 Task: Change the font size of Google Chrome to very small.
Action: Mouse moved to (1182, 36)
Screenshot: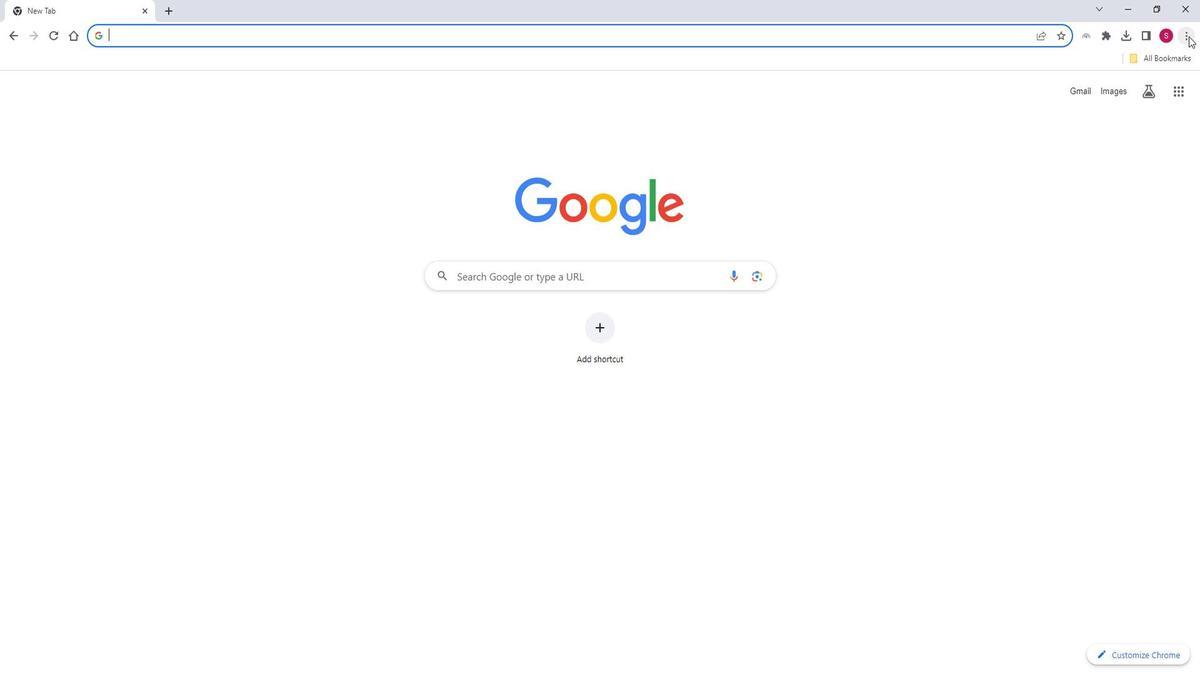 
Action: Mouse pressed left at (1182, 36)
Screenshot: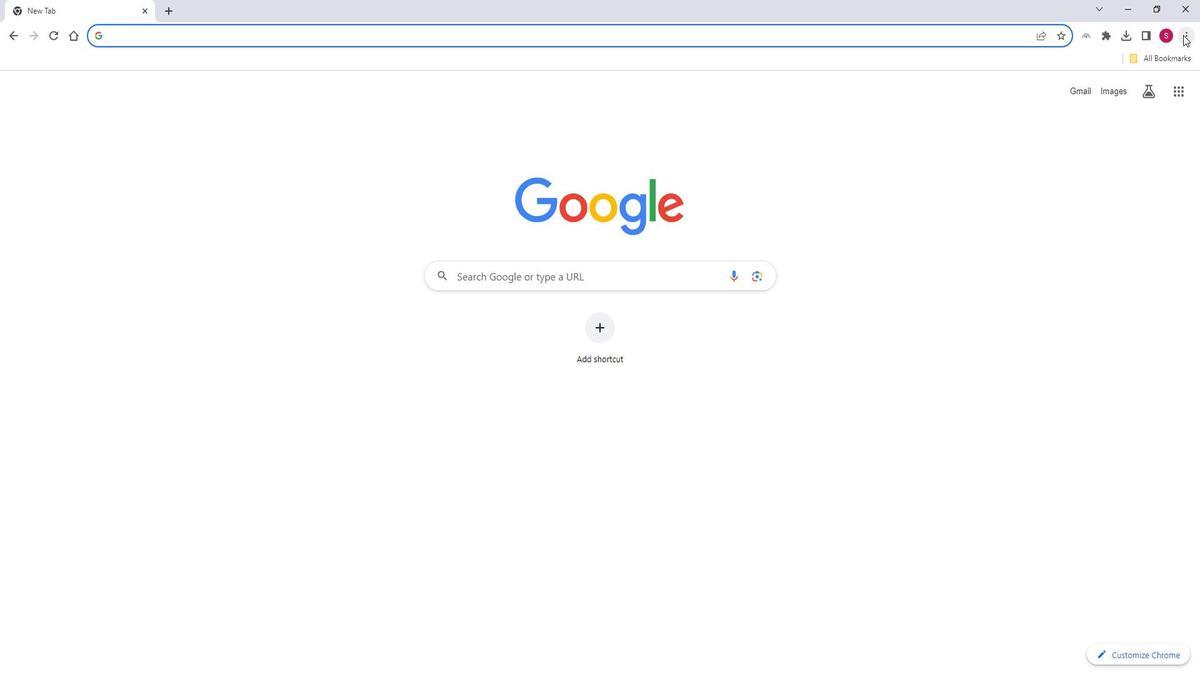 
Action: Mouse moved to (1081, 272)
Screenshot: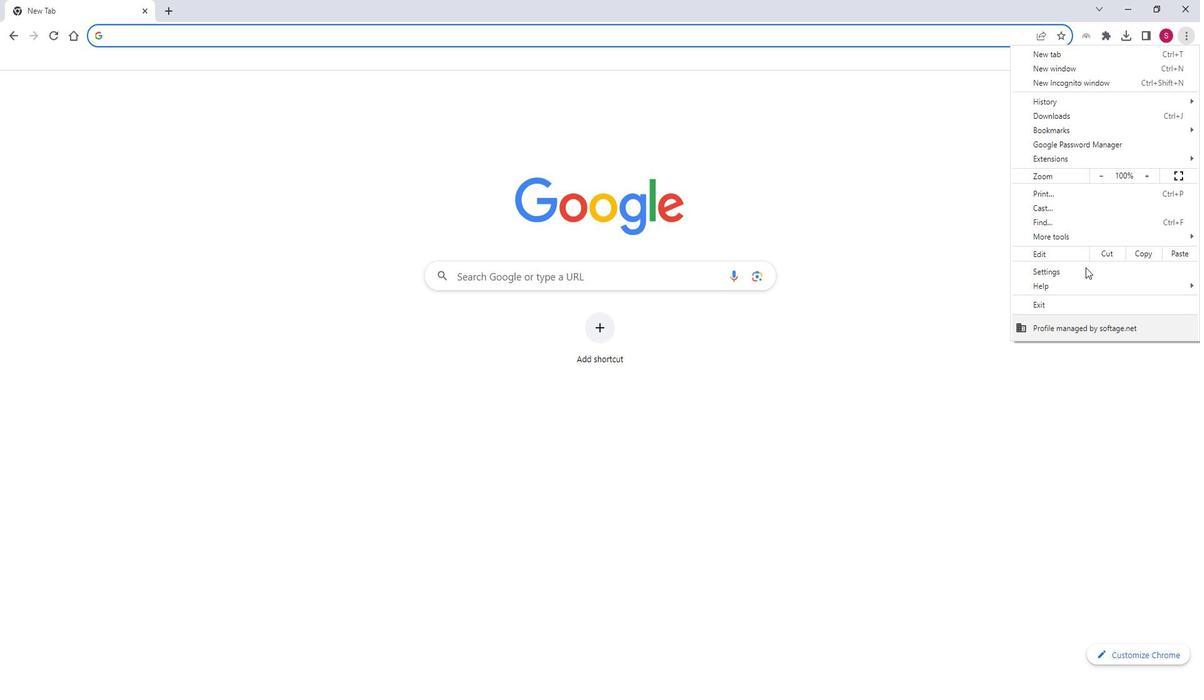 
Action: Mouse pressed left at (1081, 272)
Screenshot: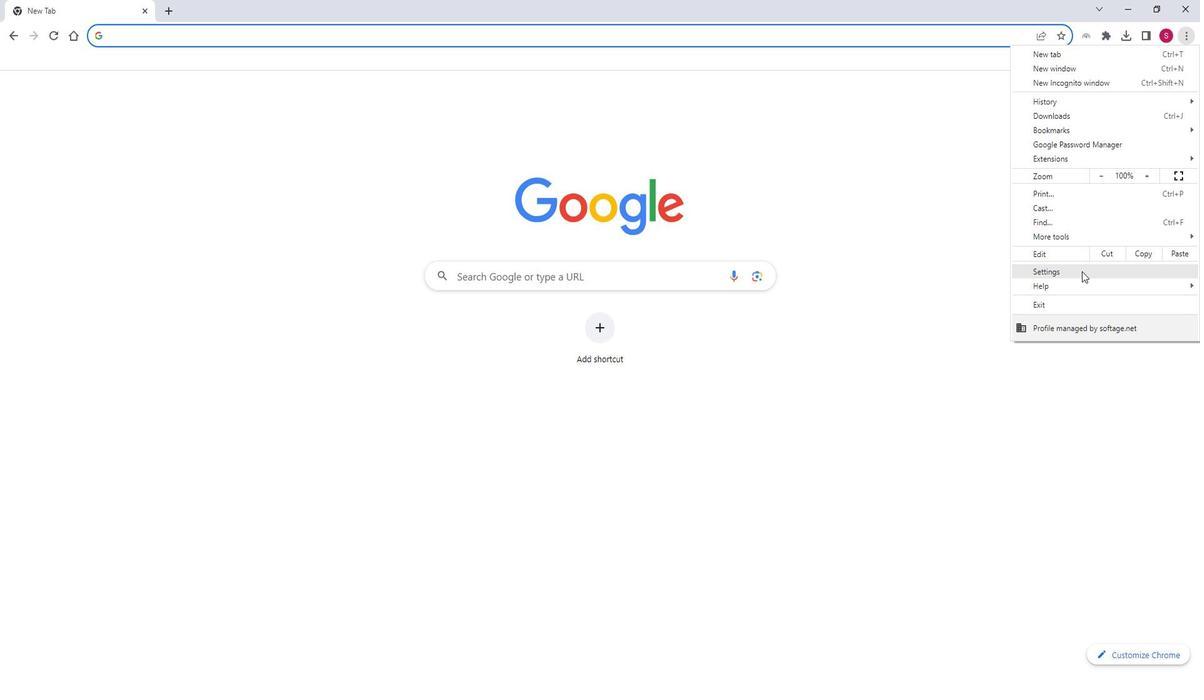
Action: Mouse moved to (82, 205)
Screenshot: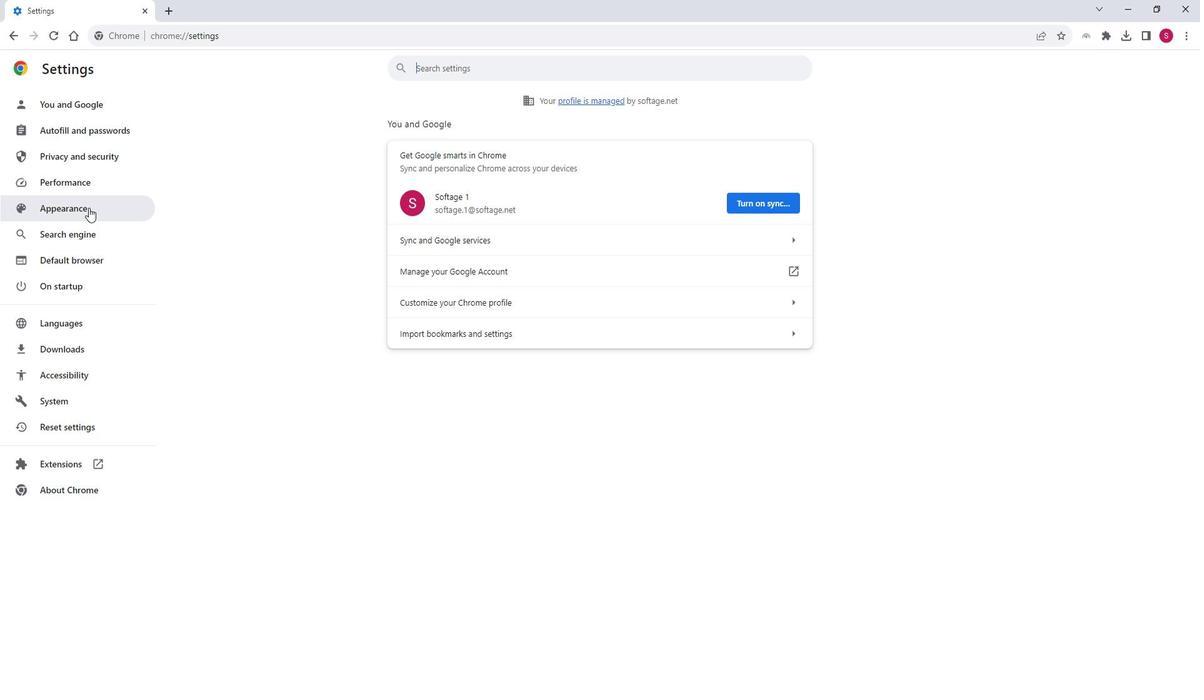 
Action: Mouse pressed left at (82, 205)
Screenshot: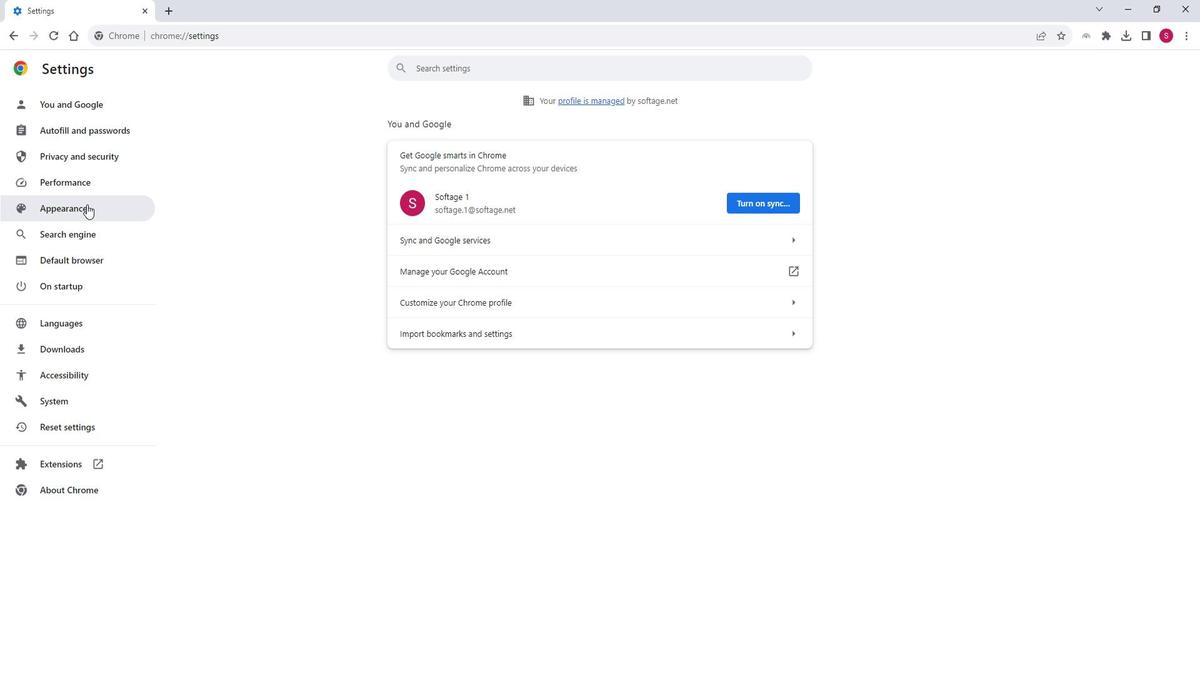 
Action: Mouse moved to (791, 469)
Screenshot: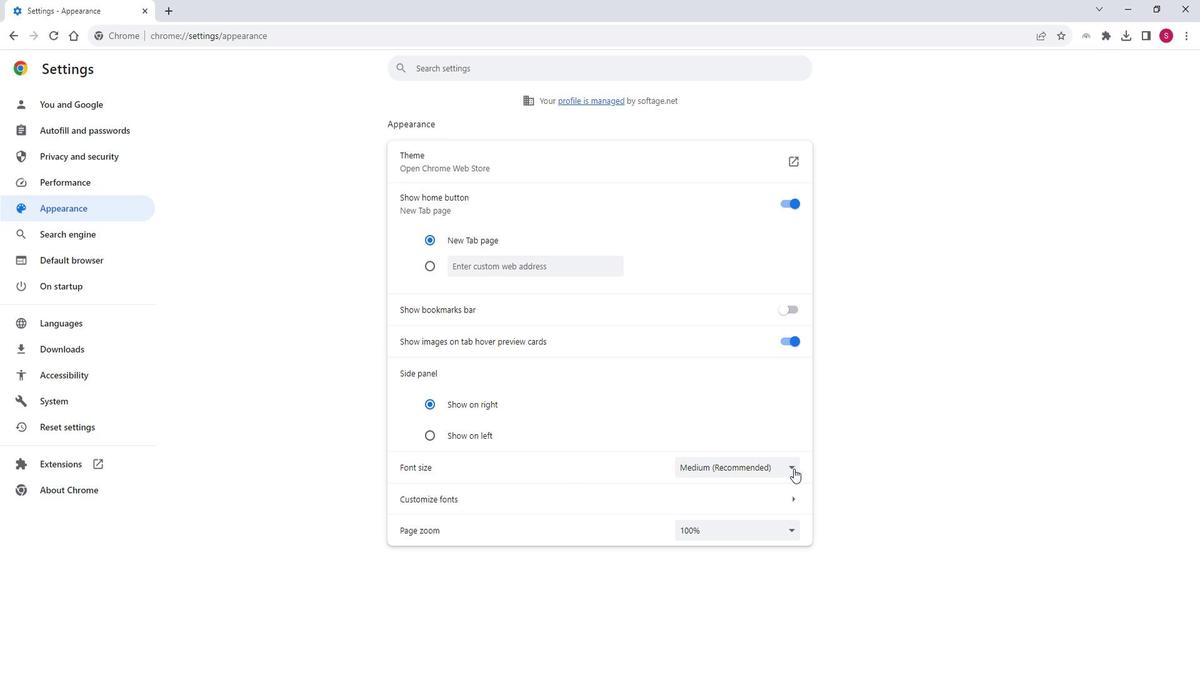 
Action: Mouse pressed left at (791, 469)
Screenshot: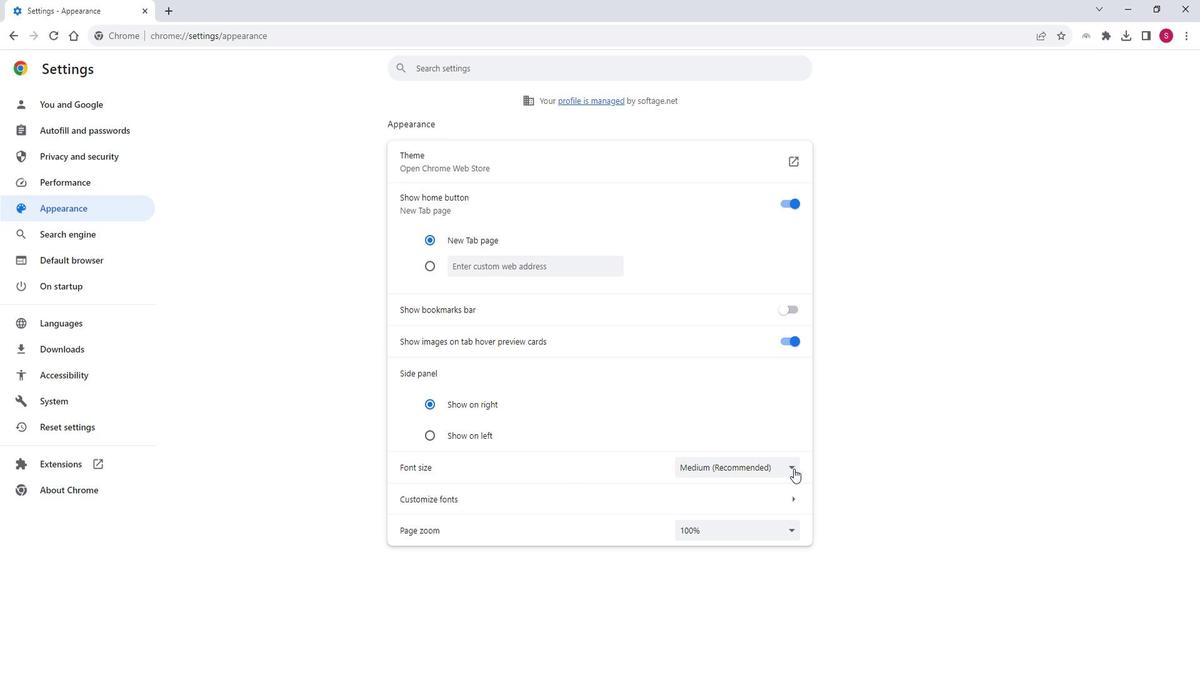 
Action: Mouse moved to (719, 483)
Screenshot: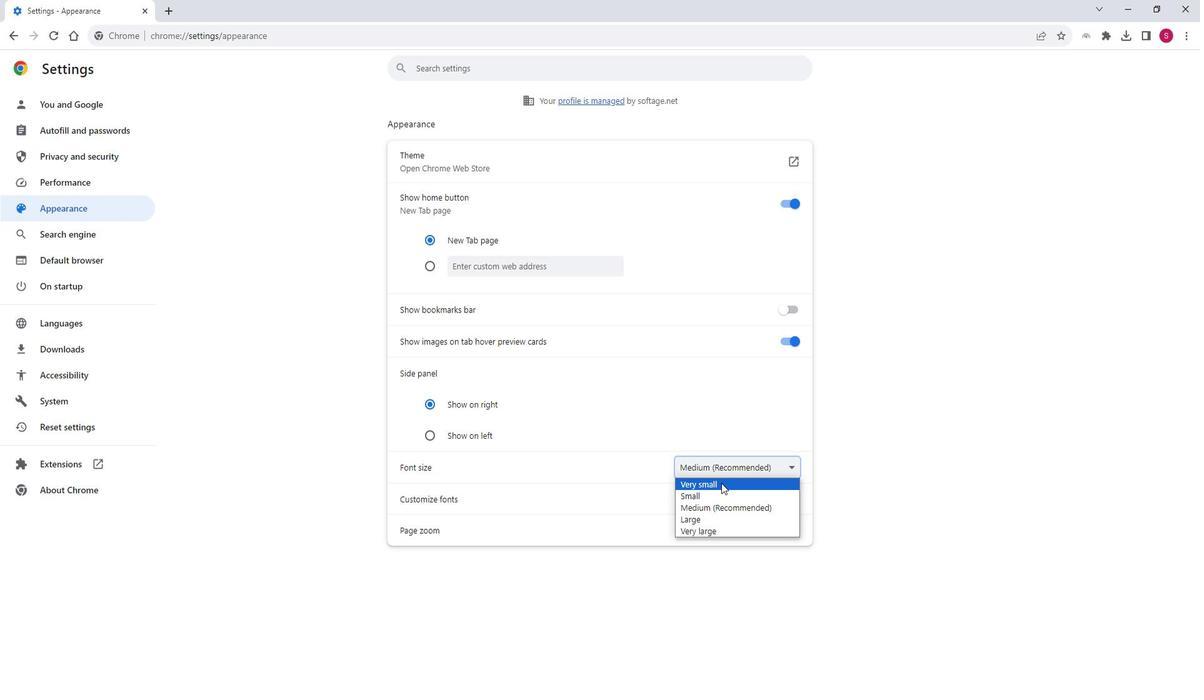
Action: Mouse pressed left at (719, 483)
Screenshot: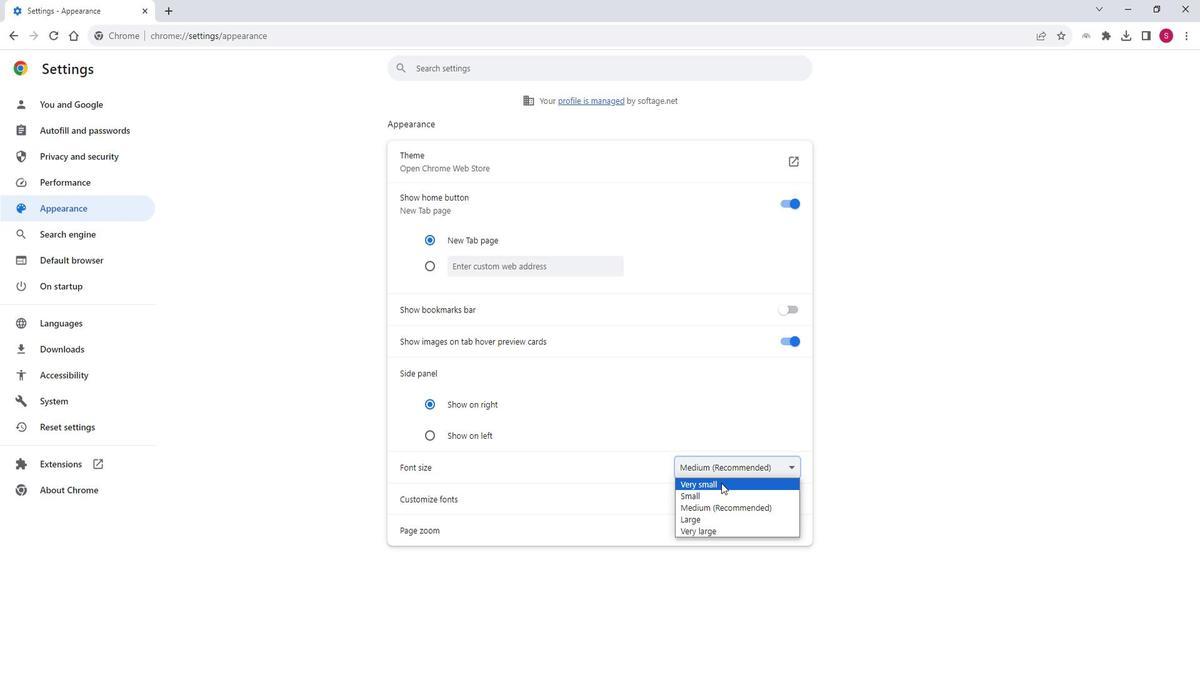 
Action: Mouse moved to (1031, 425)
Screenshot: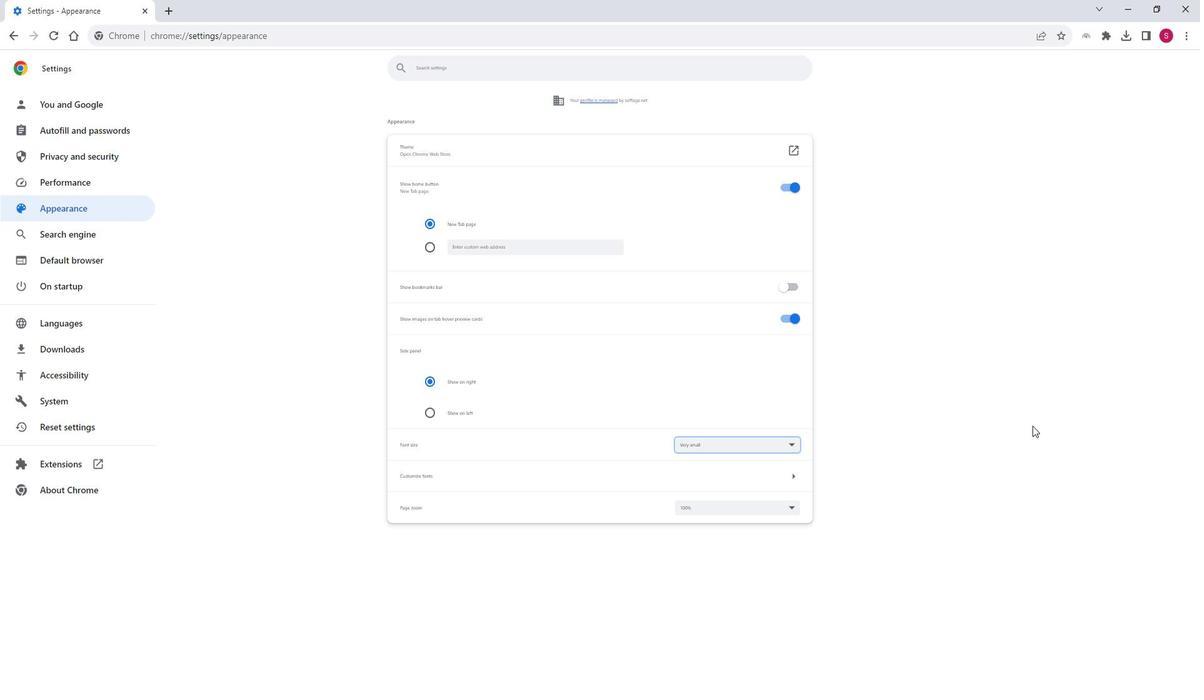 
